 Task: Add Camembert Cheese to the cart.
Action: Mouse moved to (850, 301)
Screenshot: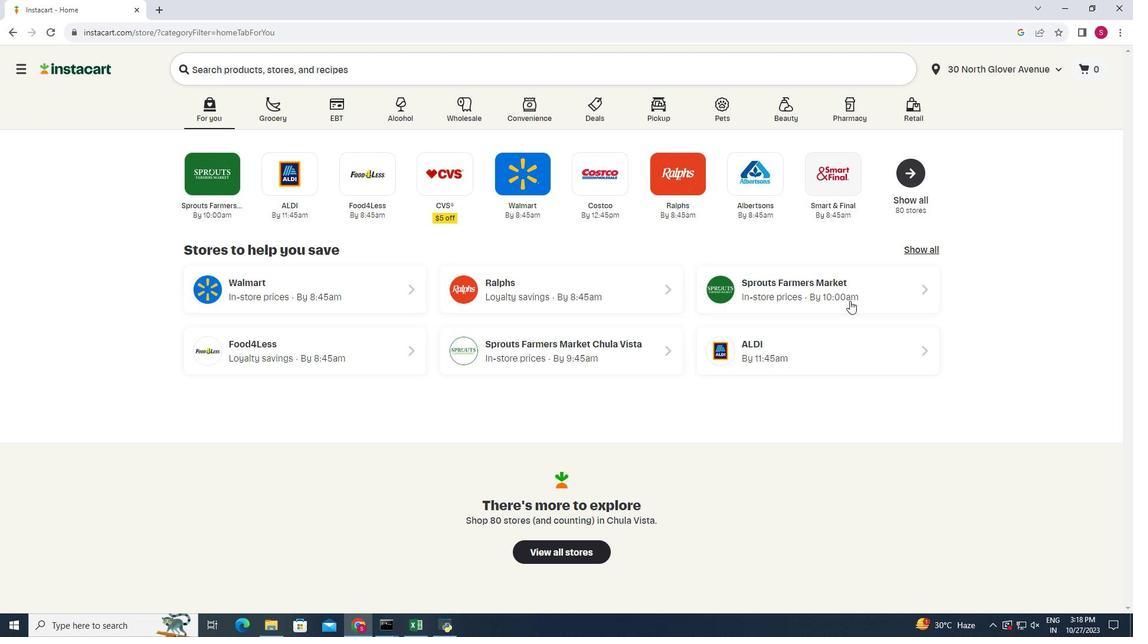 
Action: Mouse pressed left at (850, 301)
Screenshot: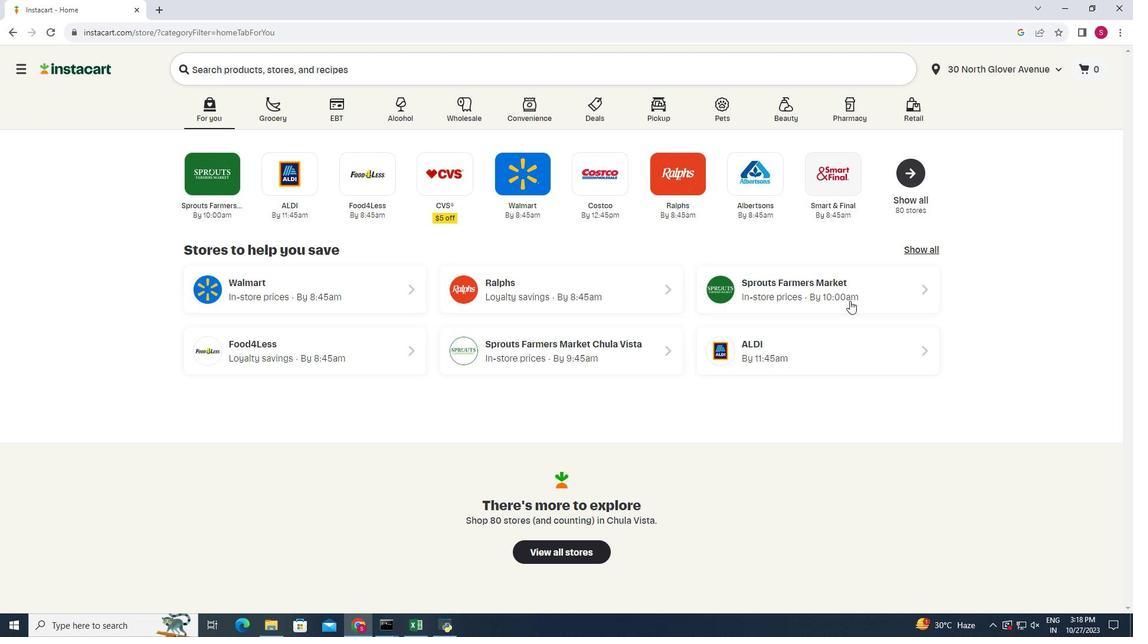 
Action: Mouse moved to (47, 514)
Screenshot: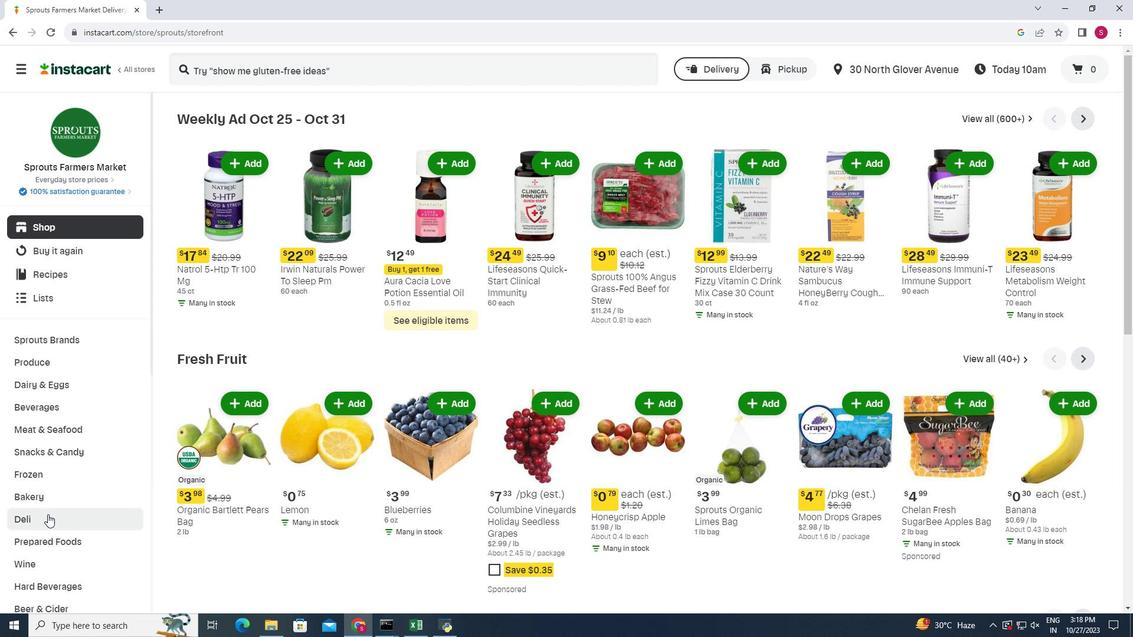 
Action: Mouse pressed left at (47, 514)
Screenshot: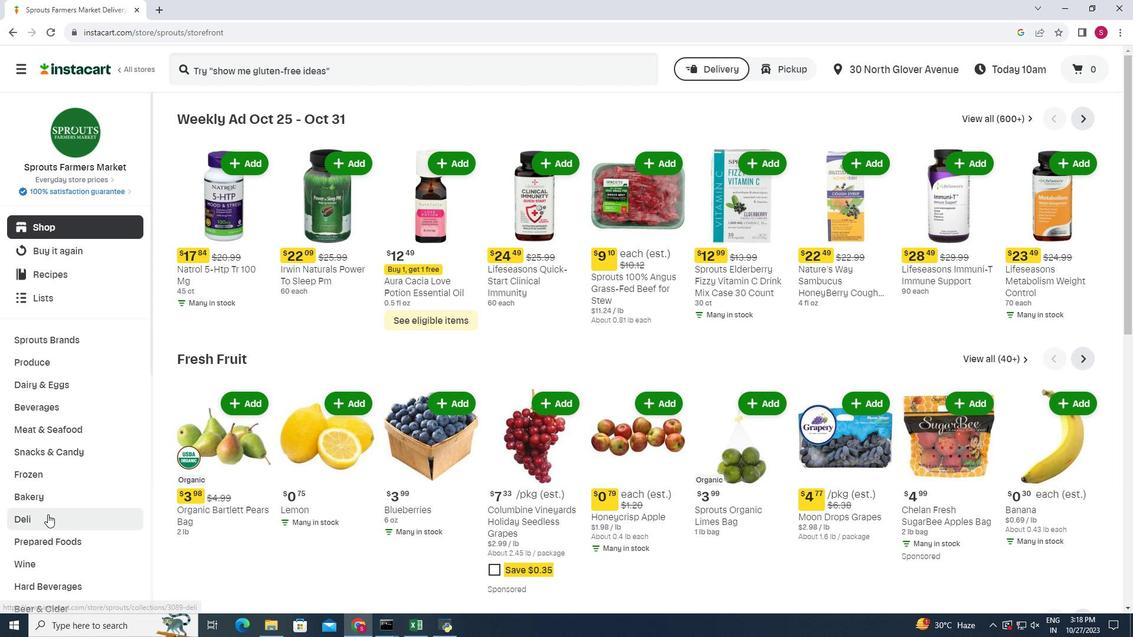 
Action: Mouse moved to (301, 145)
Screenshot: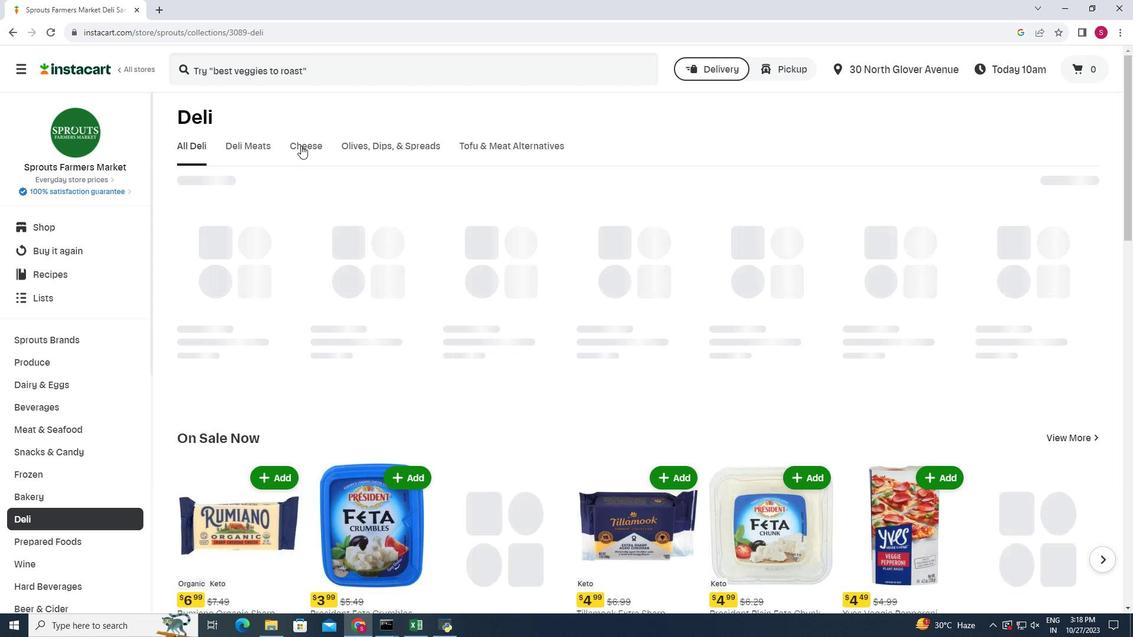 
Action: Mouse pressed left at (301, 145)
Screenshot: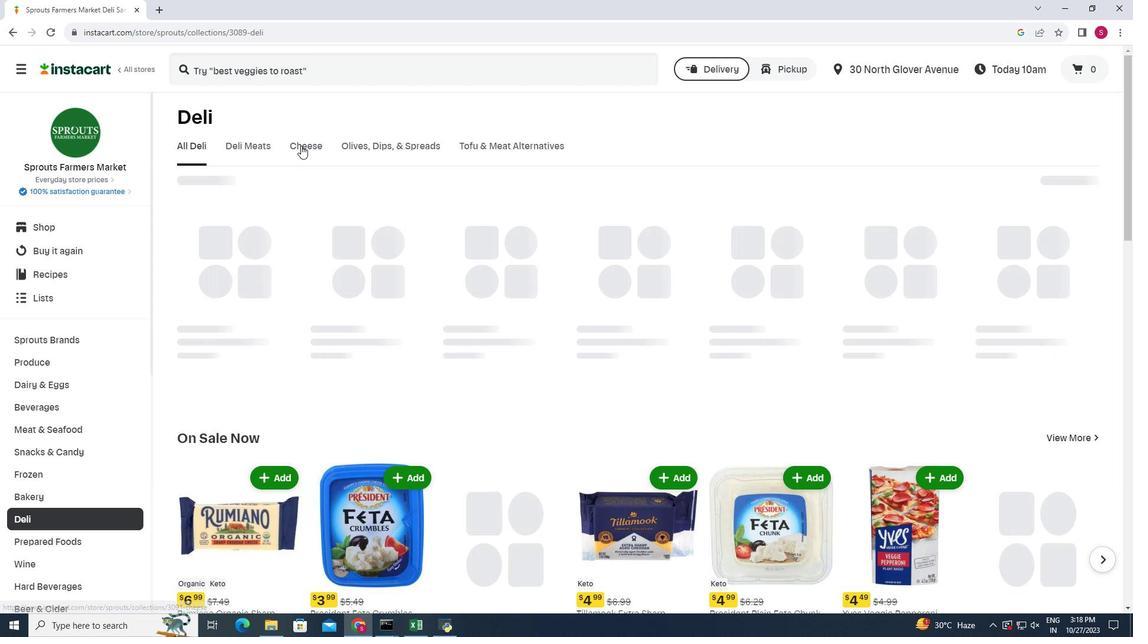 
Action: Mouse moved to (1093, 196)
Screenshot: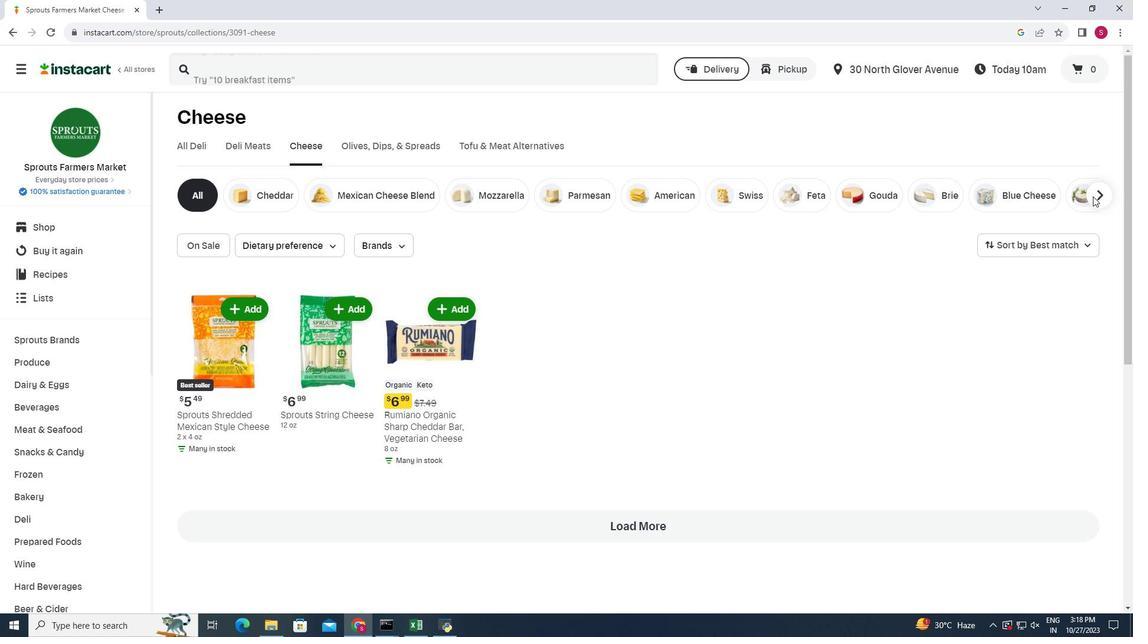 
Action: Mouse pressed left at (1093, 196)
Screenshot: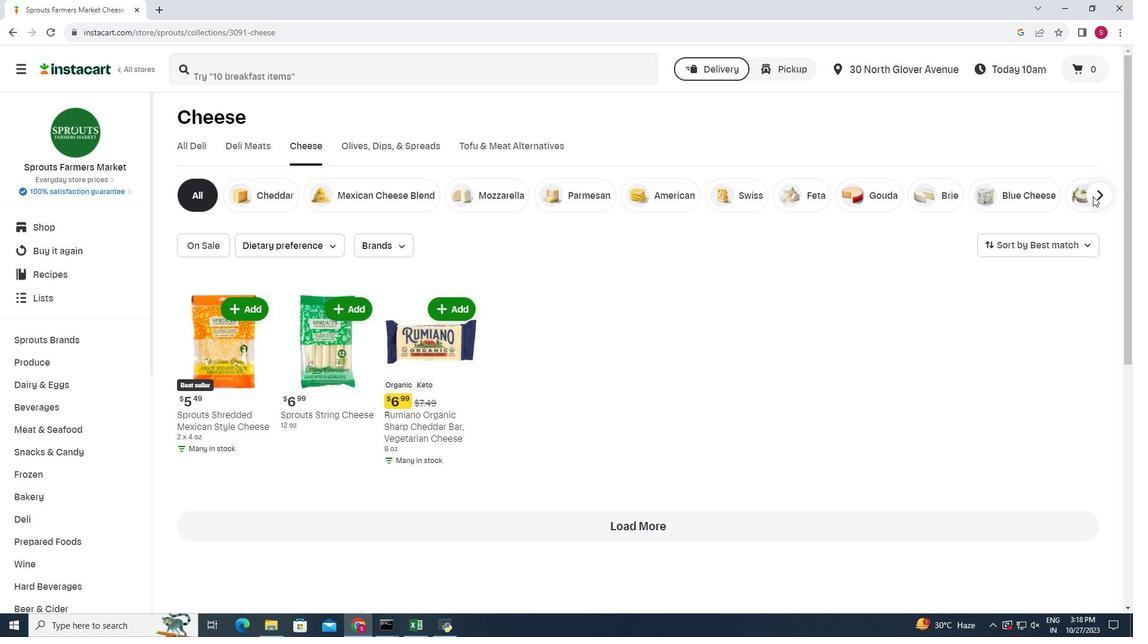 
Action: Mouse moved to (1052, 204)
Screenshot: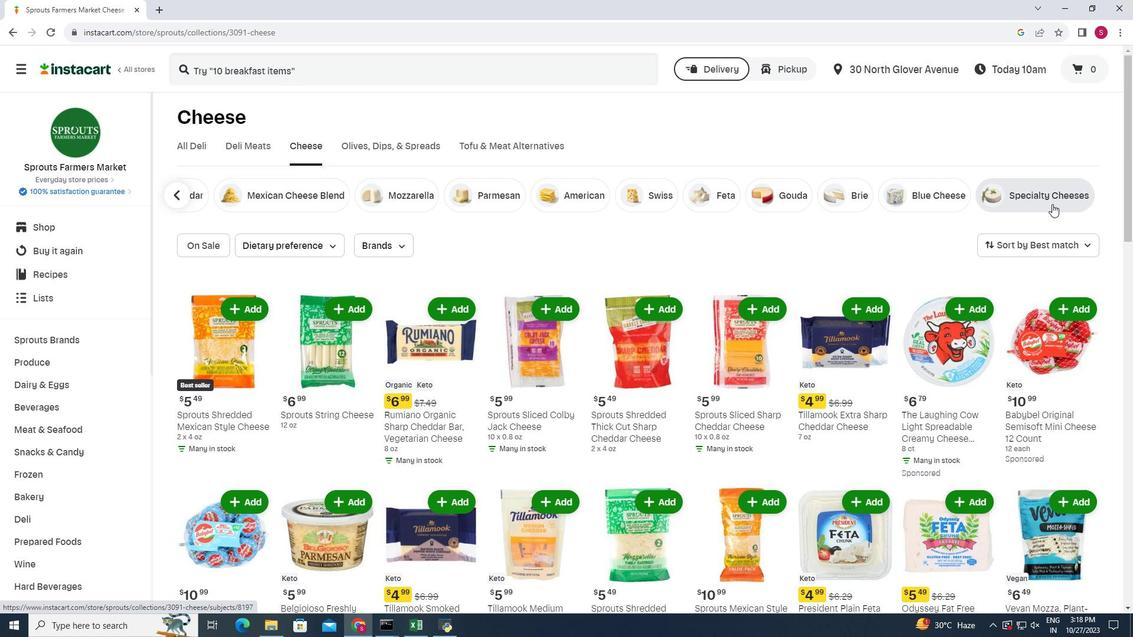 
Action: Mouse pressed left at (1052, 204)
Screenshot: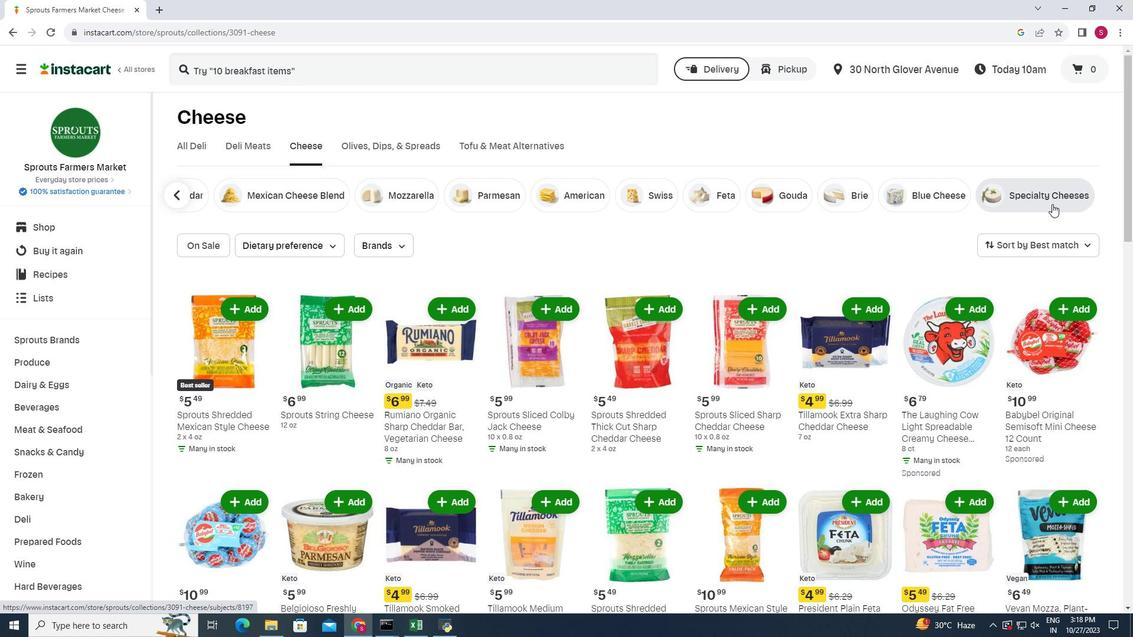 
Action: Mouse moved to (675, 249)
Screenshot: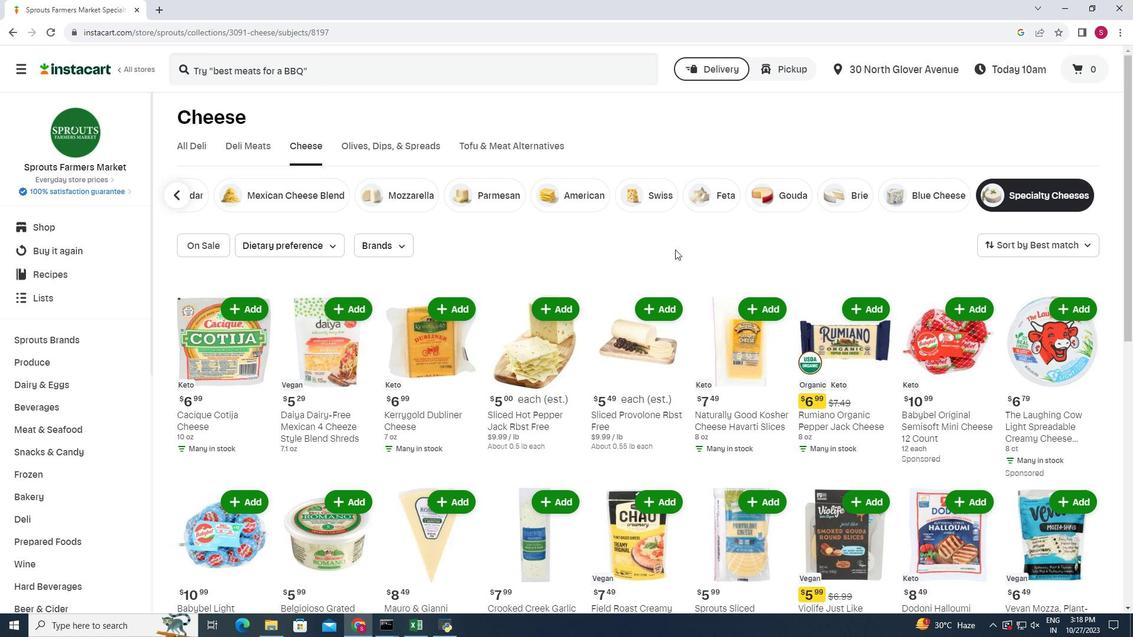 
Action: Mouse scrolled (675, 249) with delta (0, 0)
Screenshot: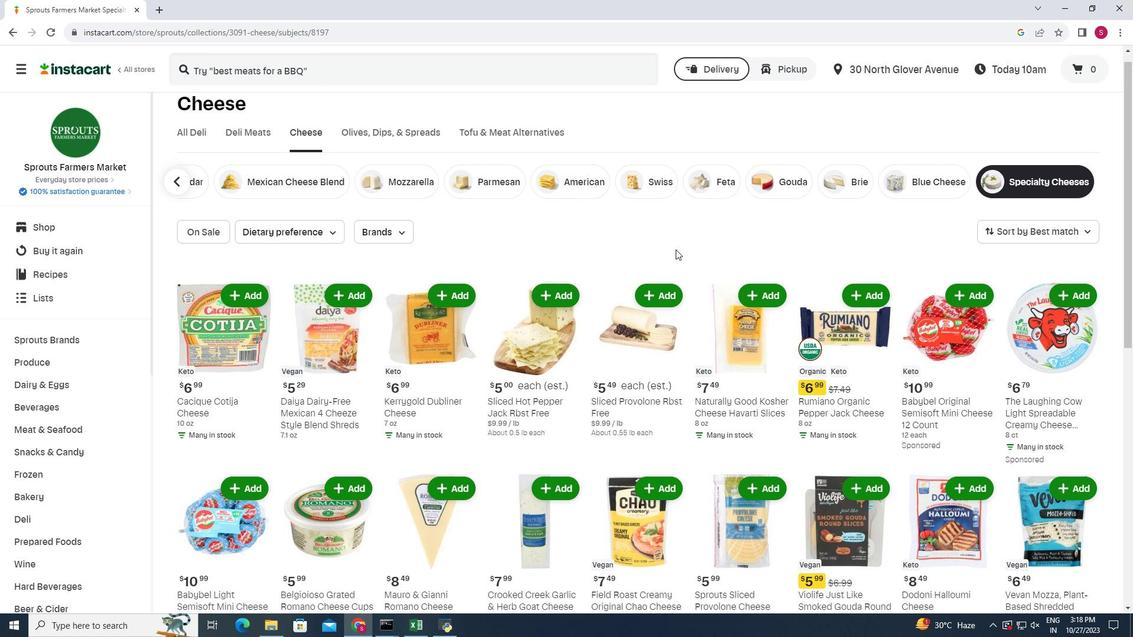 
Action: Mouse moved to (1023, 360)
Screenshot: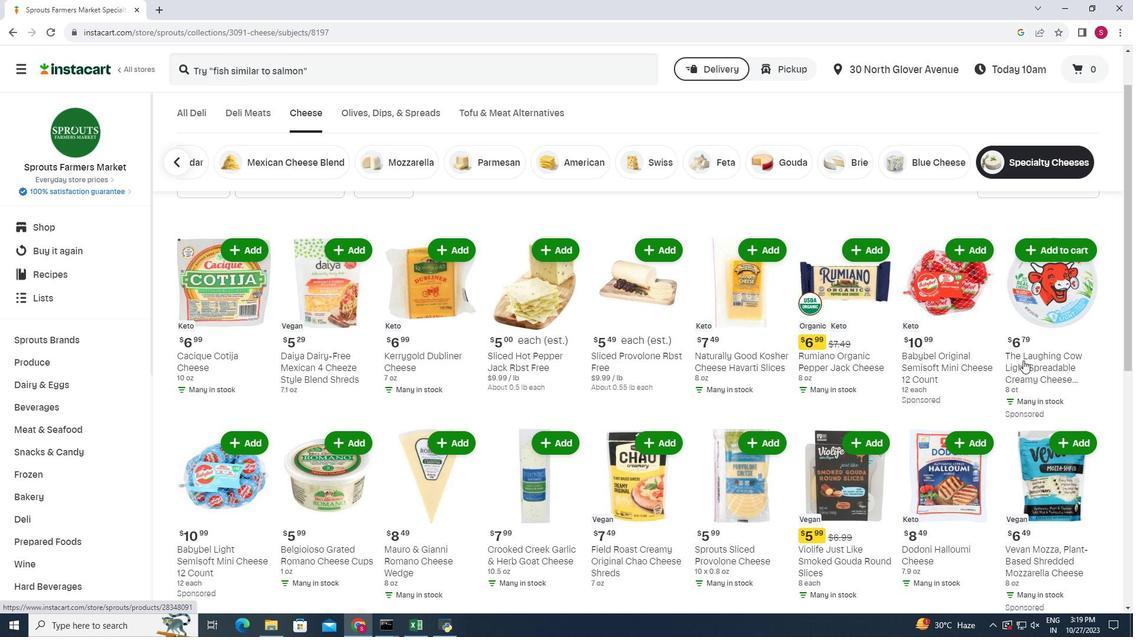 
Action: Mouse scrolled (1023, 360) with delta (0, 0)
Screenshot: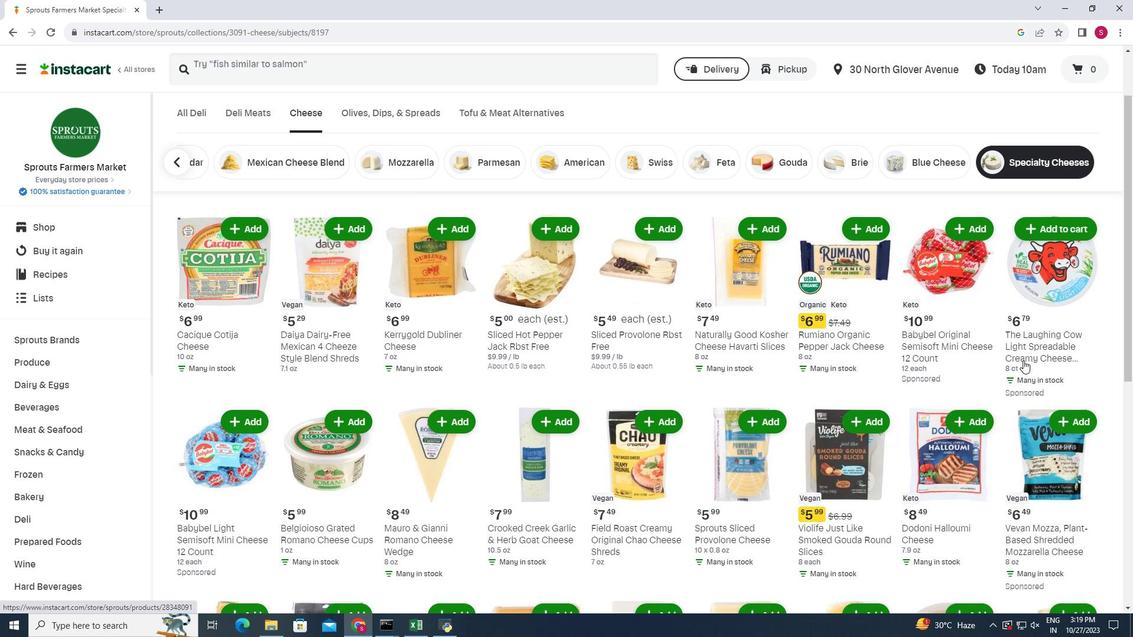 
Action: Mouse scrolled (1023, 360) with delta (0, 0)
Screenshot: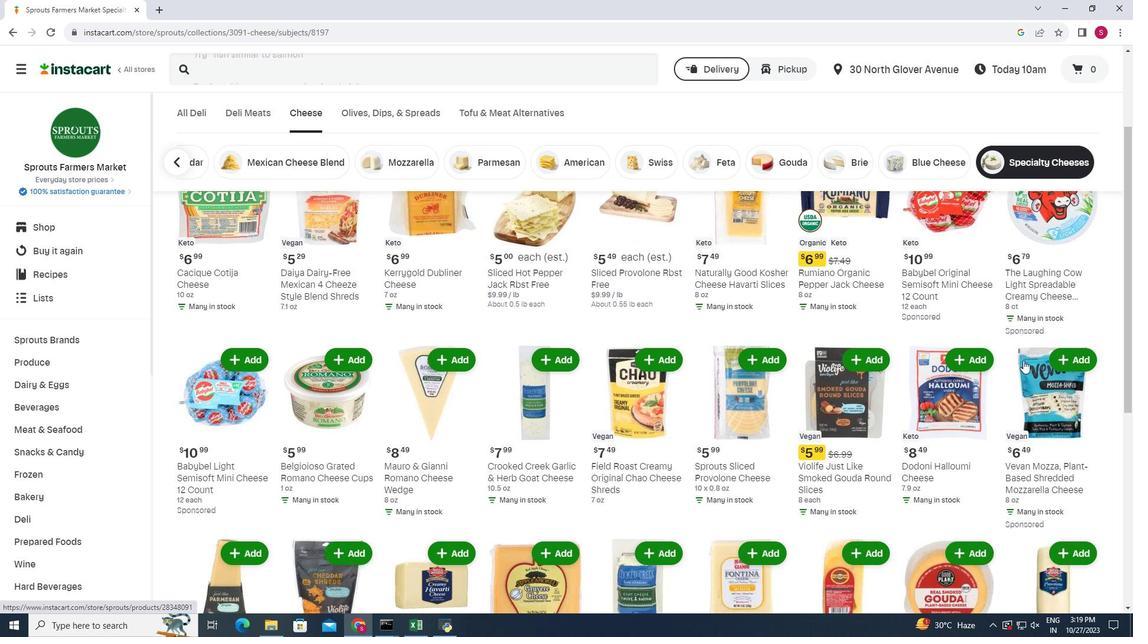 
Action: Mouse moved to (248, 364)
Screenshot: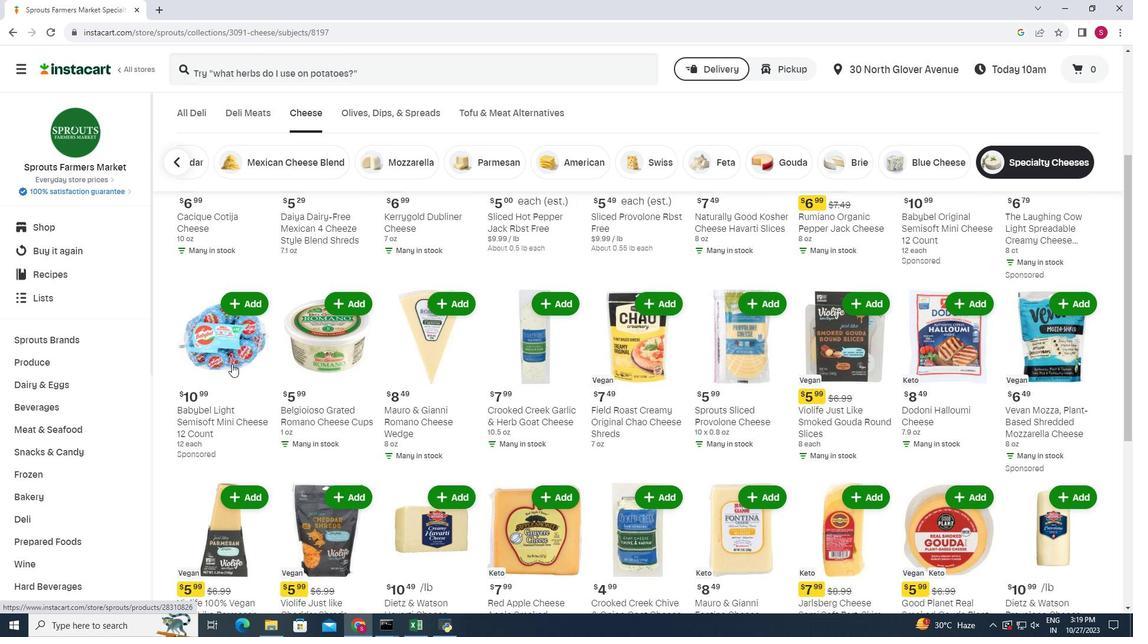 
Action: Mouse scrolled (248, 363) with delta (0, 0)
Screenshot: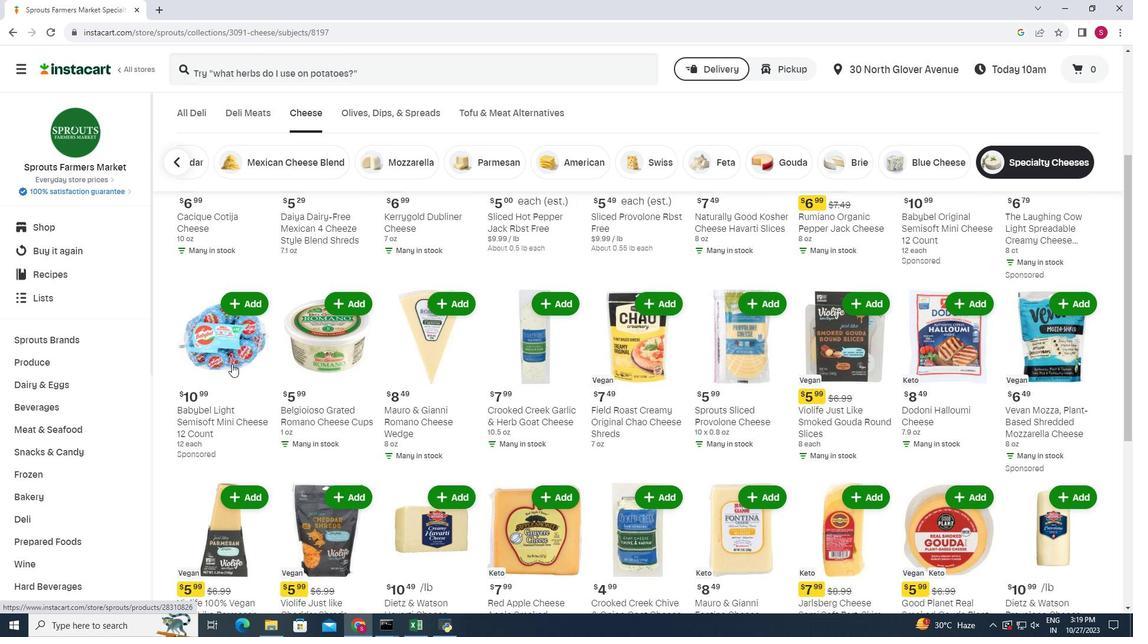 
Action: Mouse moved to (232, 364)
Screenshot: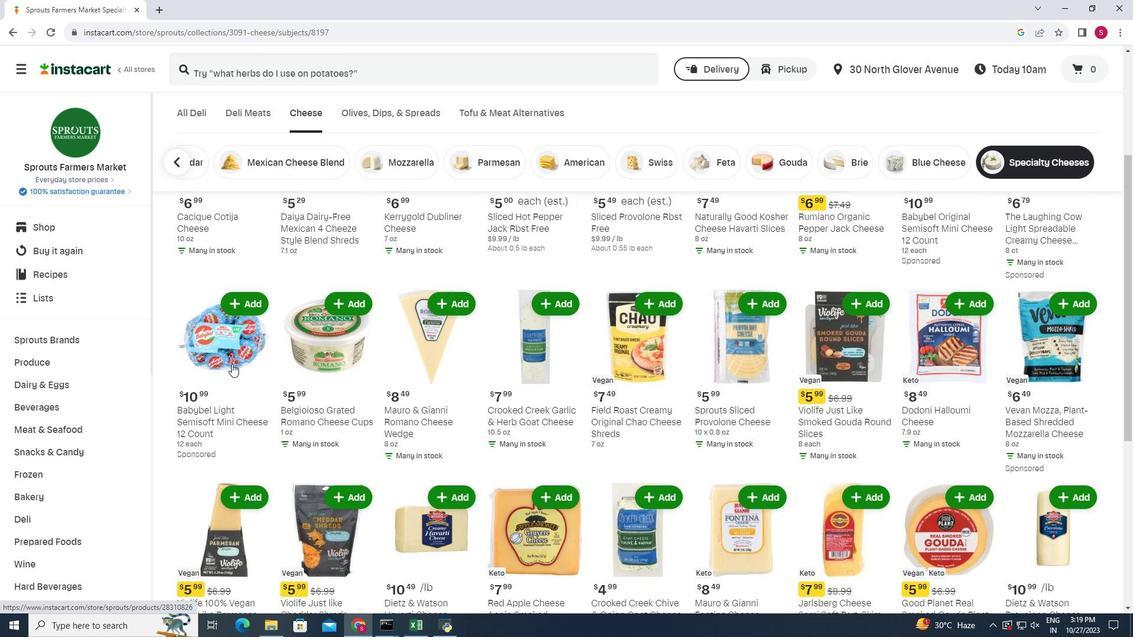 
Action: Mouse scrolled (232, 363) with delta (0, 0)
Screenshot: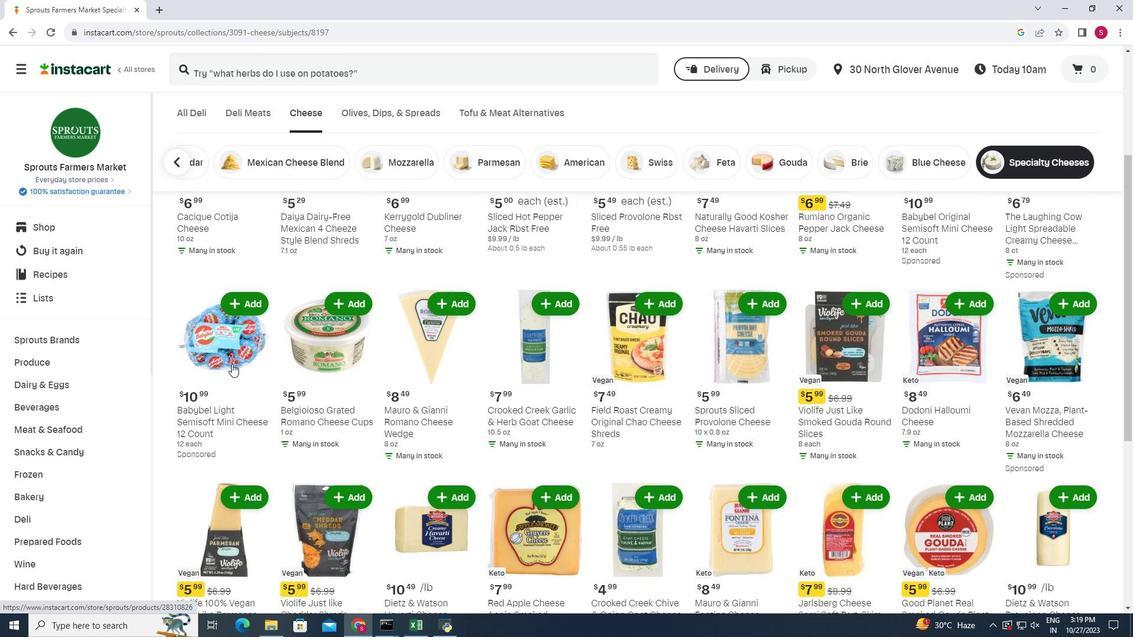 
Action: Mouse moved to (231, 359)
Screenshot: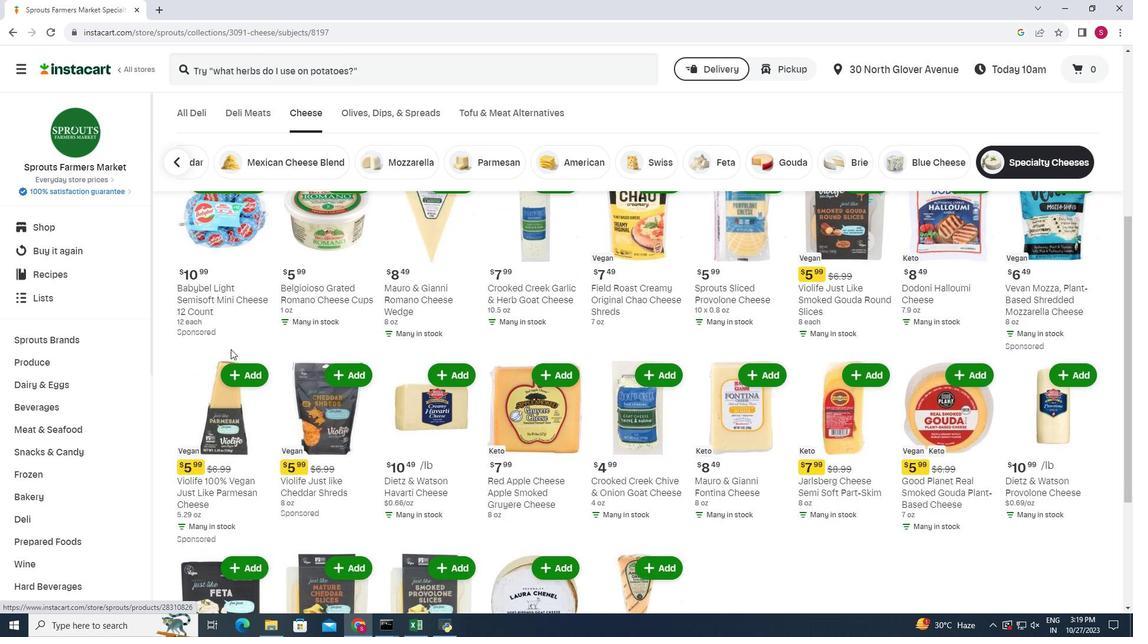 
Action: Mouse scrolled (231, 358) with delta (0, 0)
Screenshot: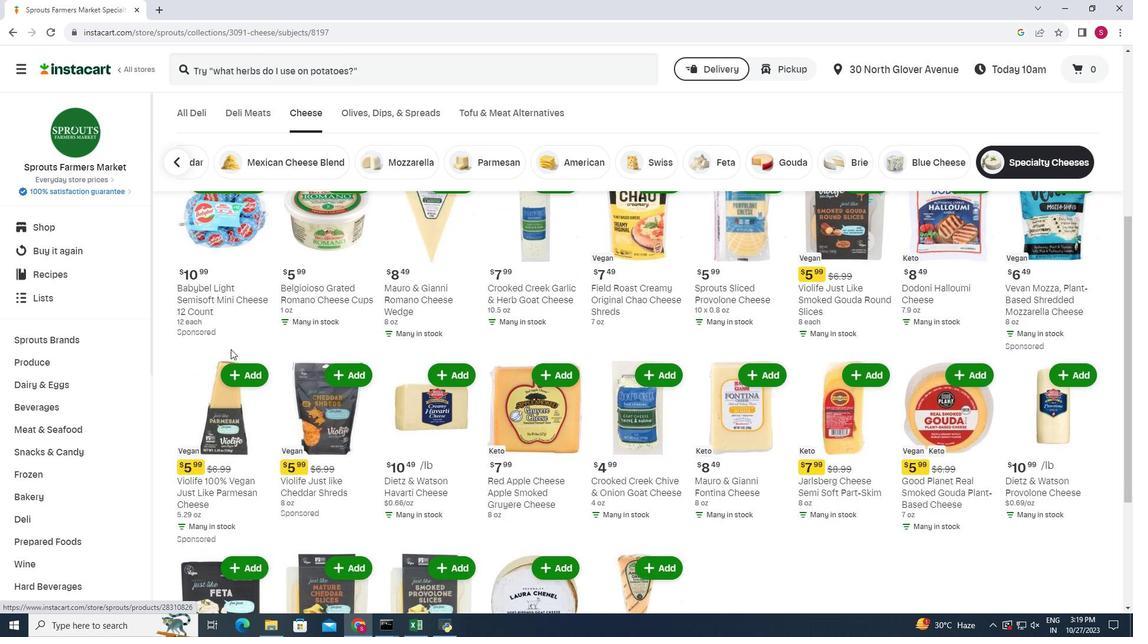 
Action: Mouse moved to (1019, 395)
Screenshot: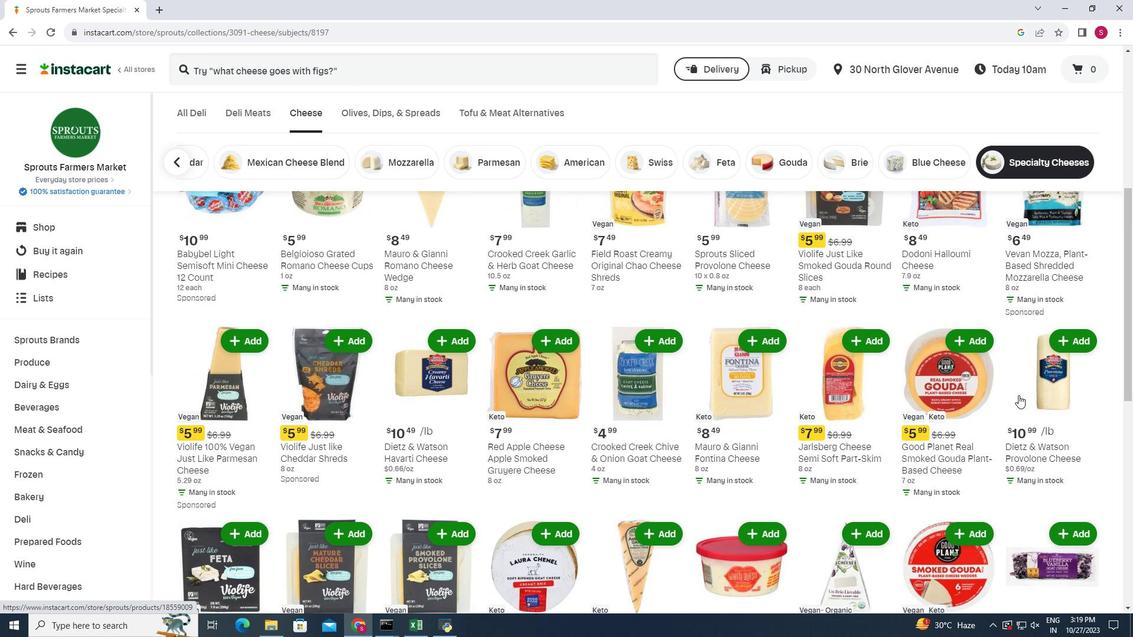 
Action: Mouse scrolled (1019, 395) with delta (0, 0)
Screenshot: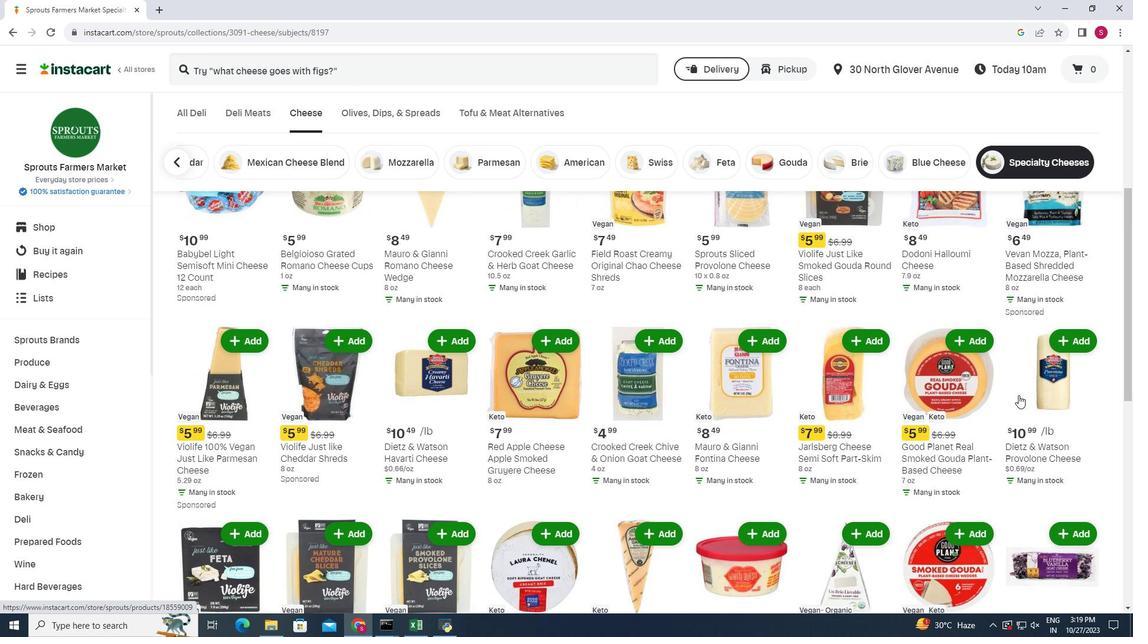 
Action: Mouse moved to (1019, 399)
Screenshot: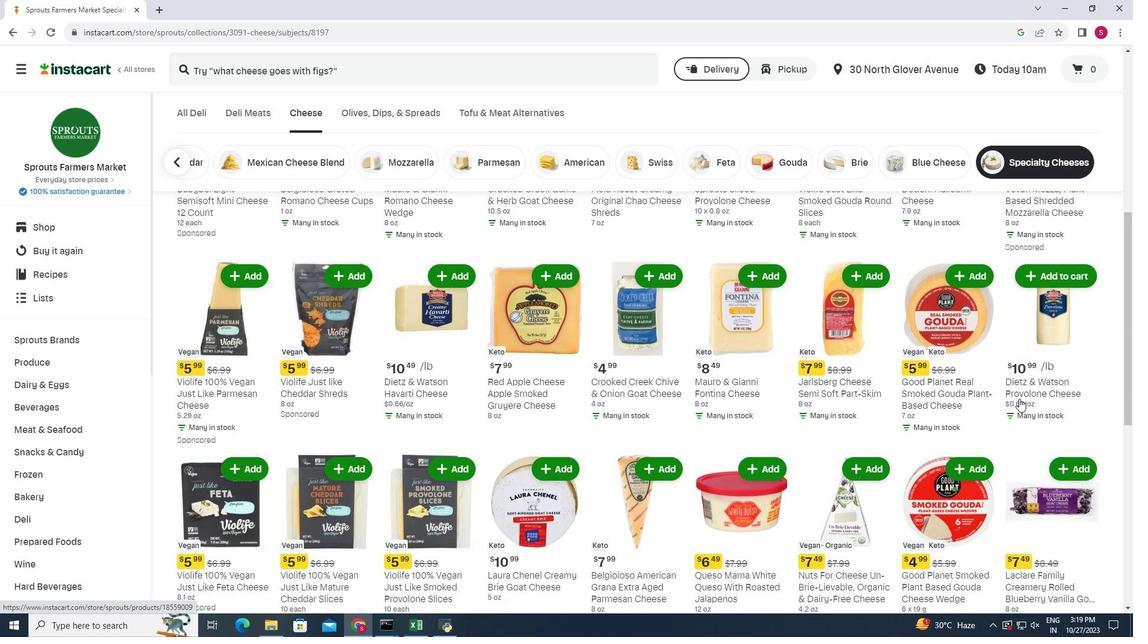 
Action: Mouse scrolled (1019, 398) with delta (0, 0)
Screenshot: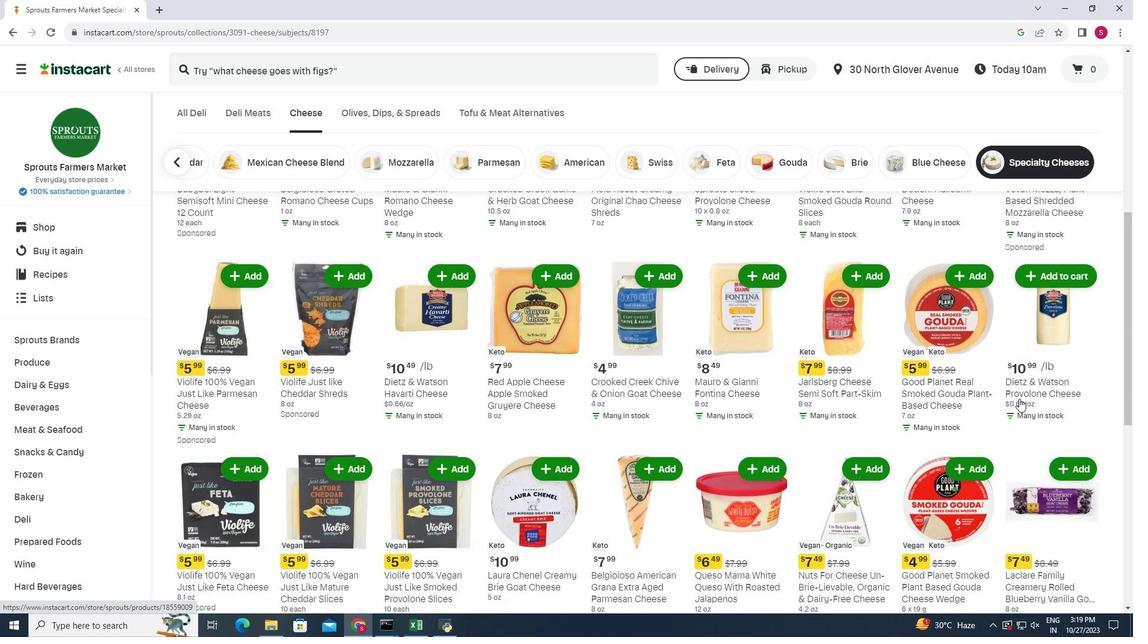 
Action: Mouse scrolled (1019, 398) with delta (0, 0)
Screenshot: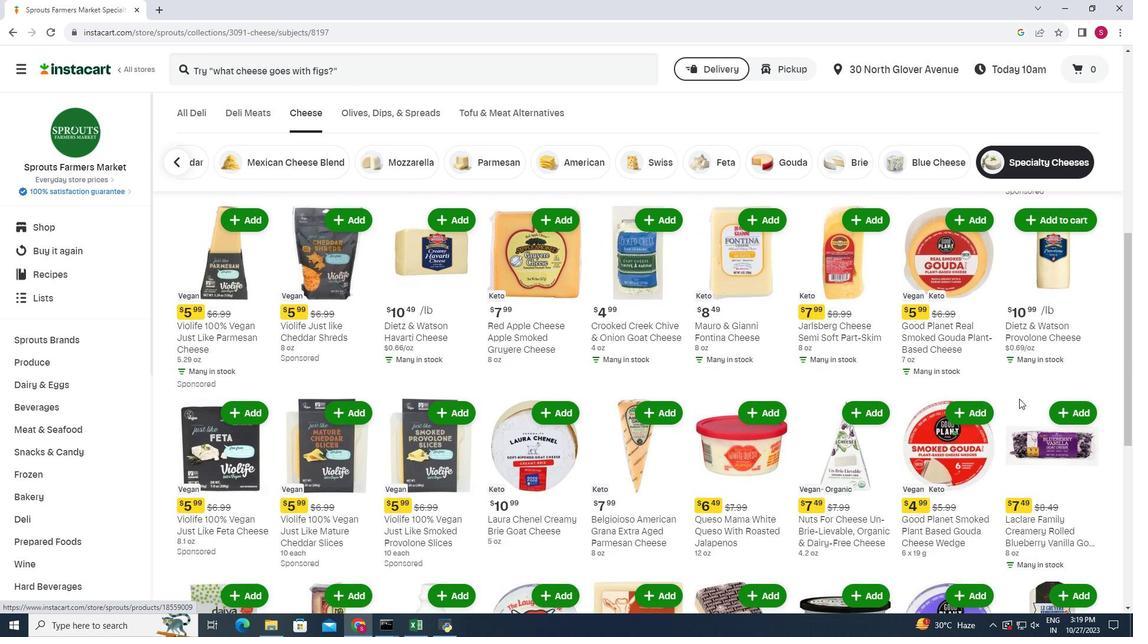
Action: Mouse moved to (210, 412)
Screenshot: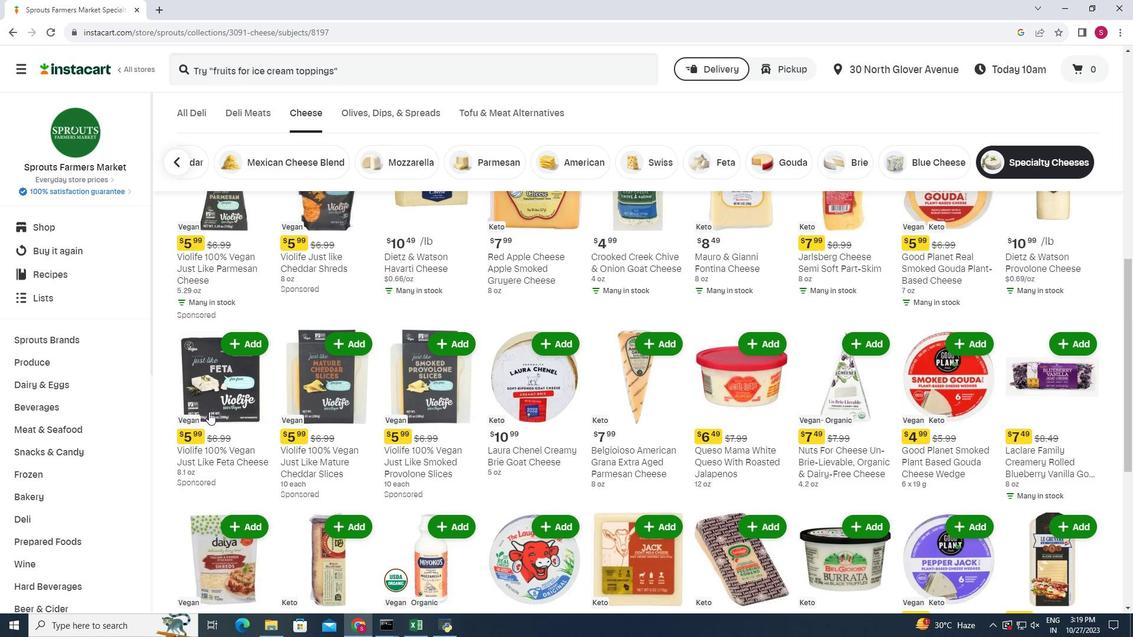 
Action: Mouse scrolled (210, 411) with delta (0, 0)
Screenshot: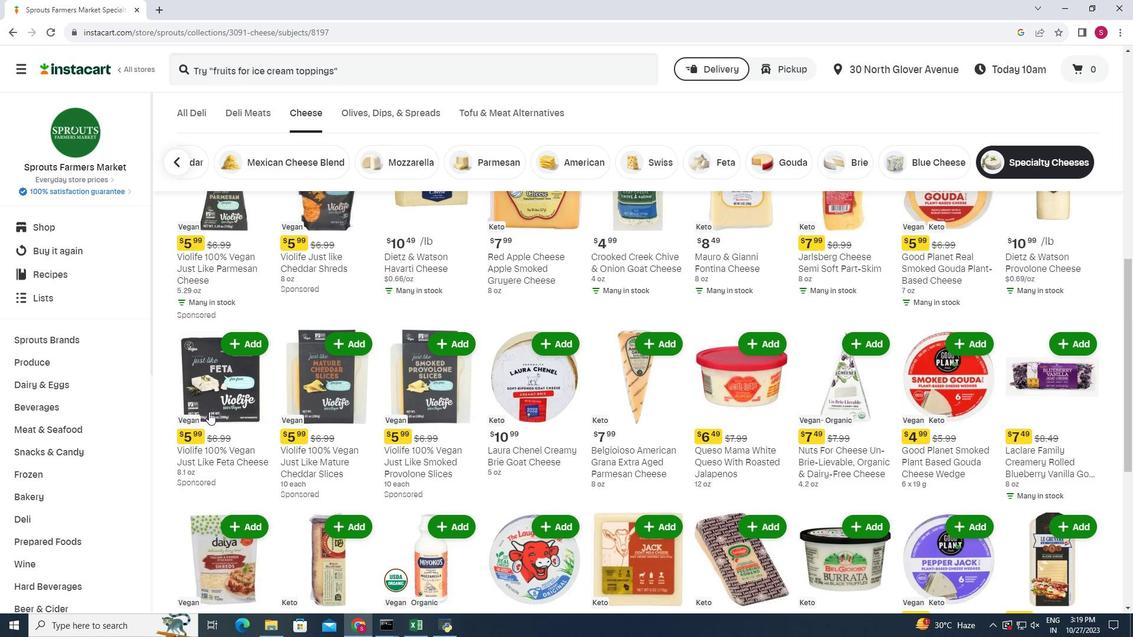 
Action: Mouse moved to (209, 412)
Screenshot: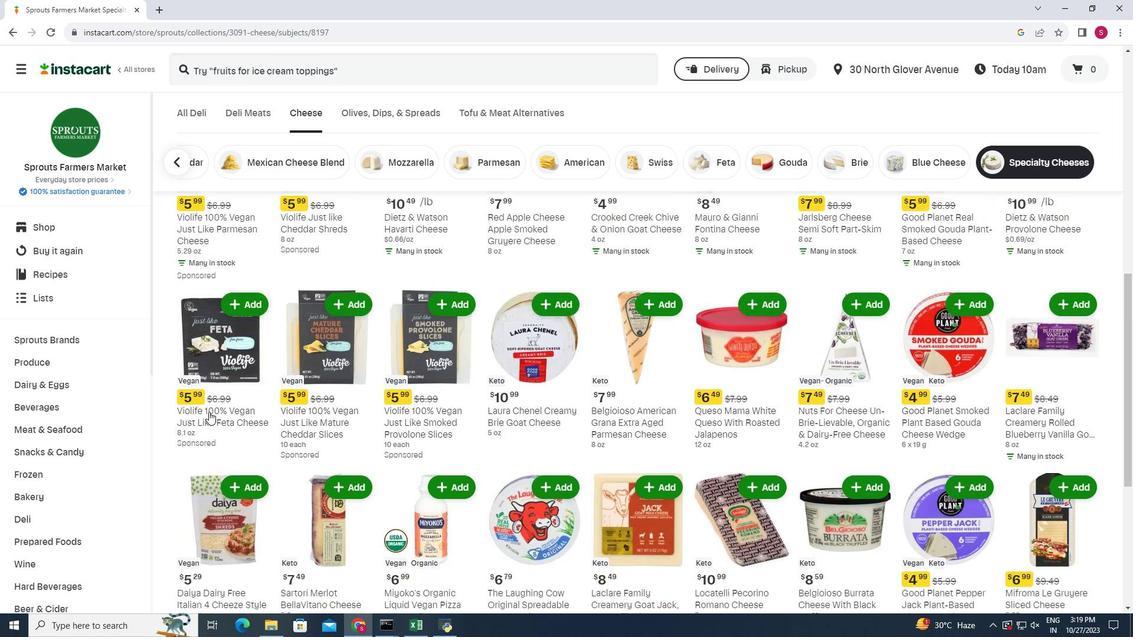 
Action: Mouse scrolled (209, 411) with delta (0, 0)
Screenshot: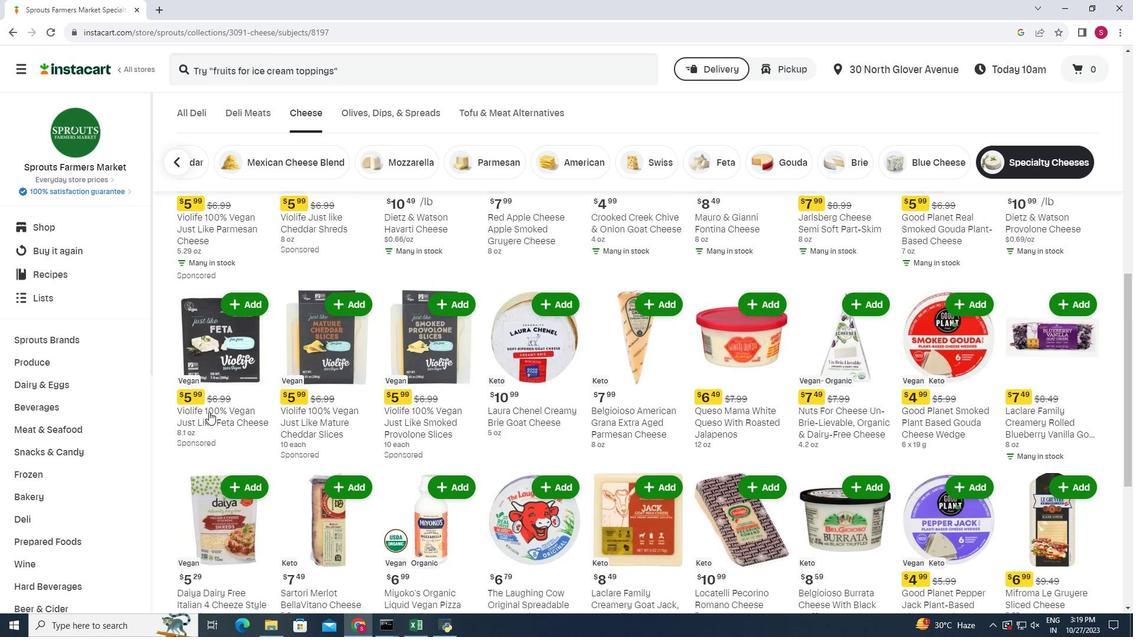 
Action: Mouse scrolled (209, 411) with delta (0, 0)
Screenshot: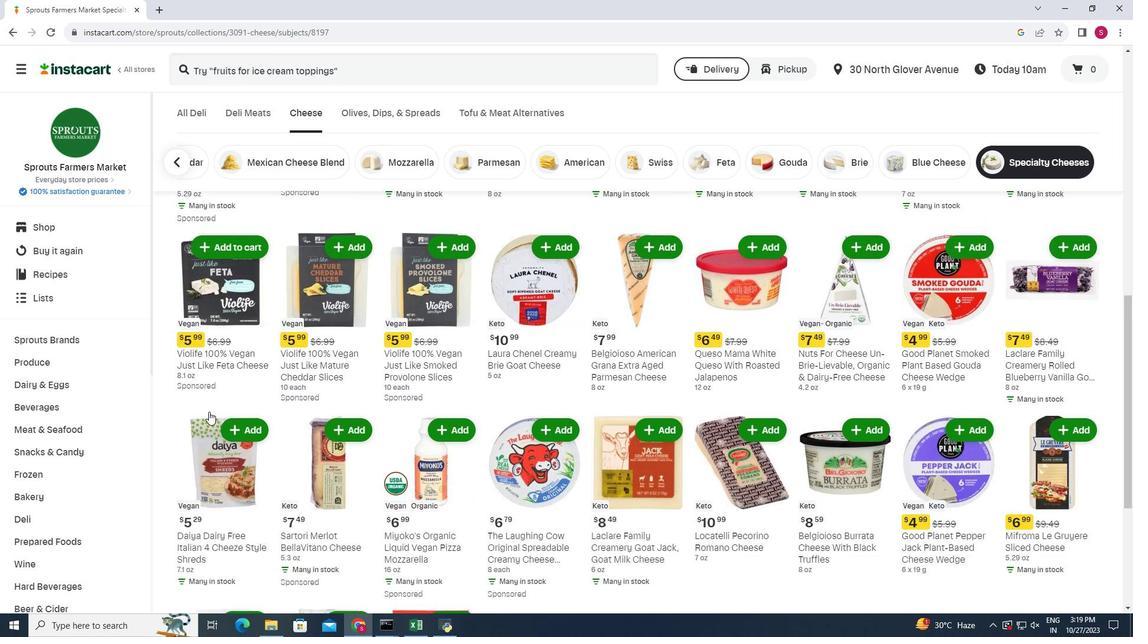 
Action: Mouse moved to (1028, 448)
Screenshot: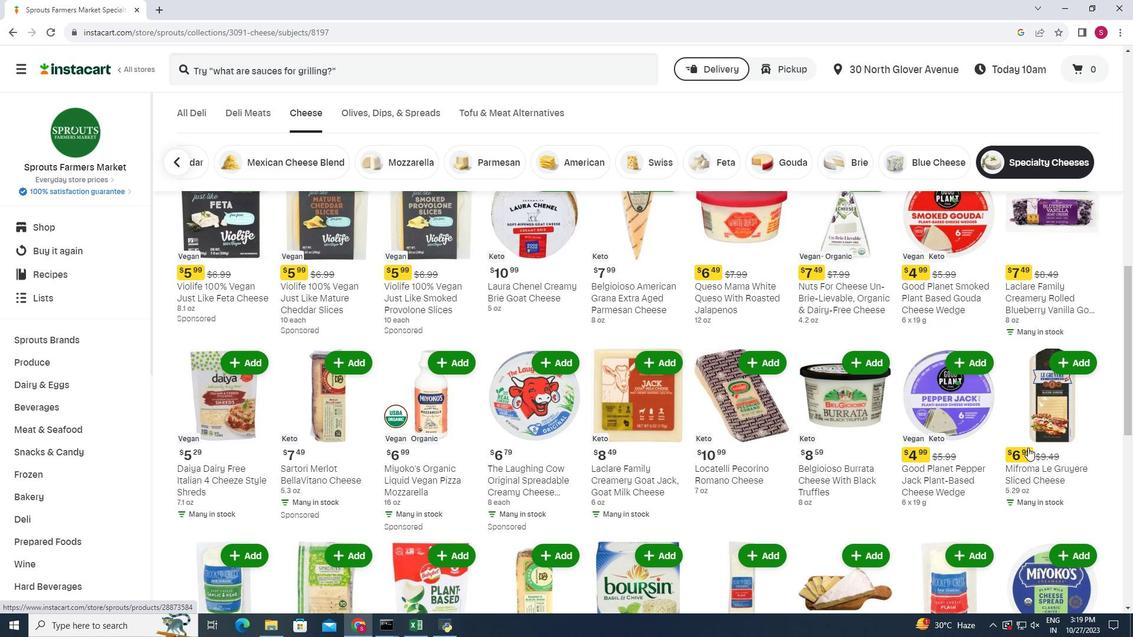 
Action: Mouse scrolled (1028, 448) with delta (0, 0)
Screenshot: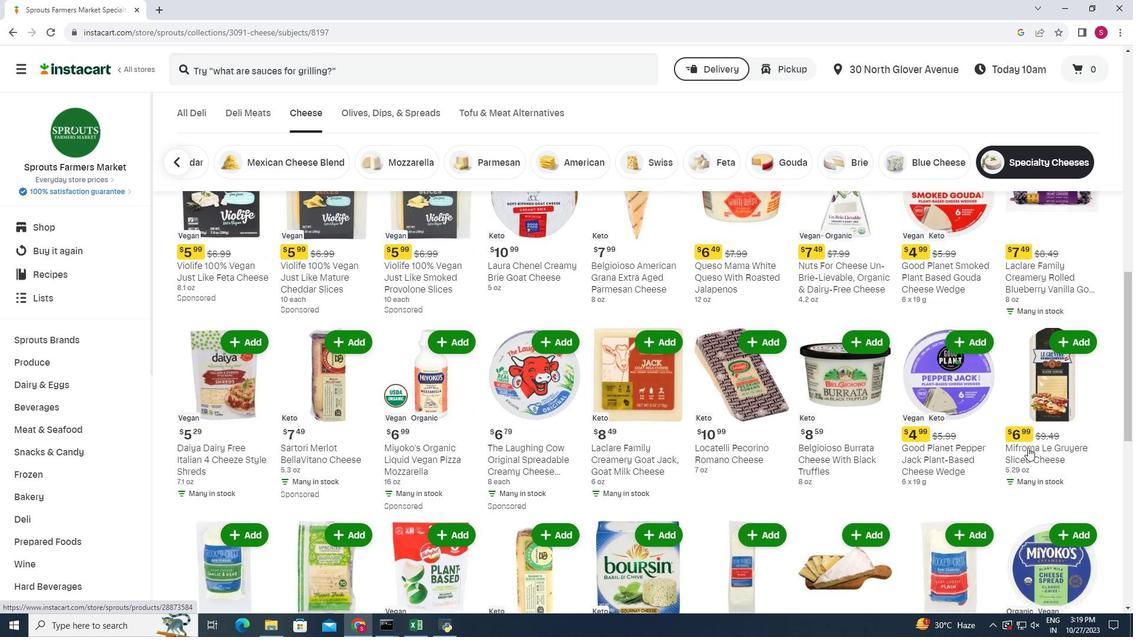 
Action: Mouse moved to (1028, 448)
Screenshot: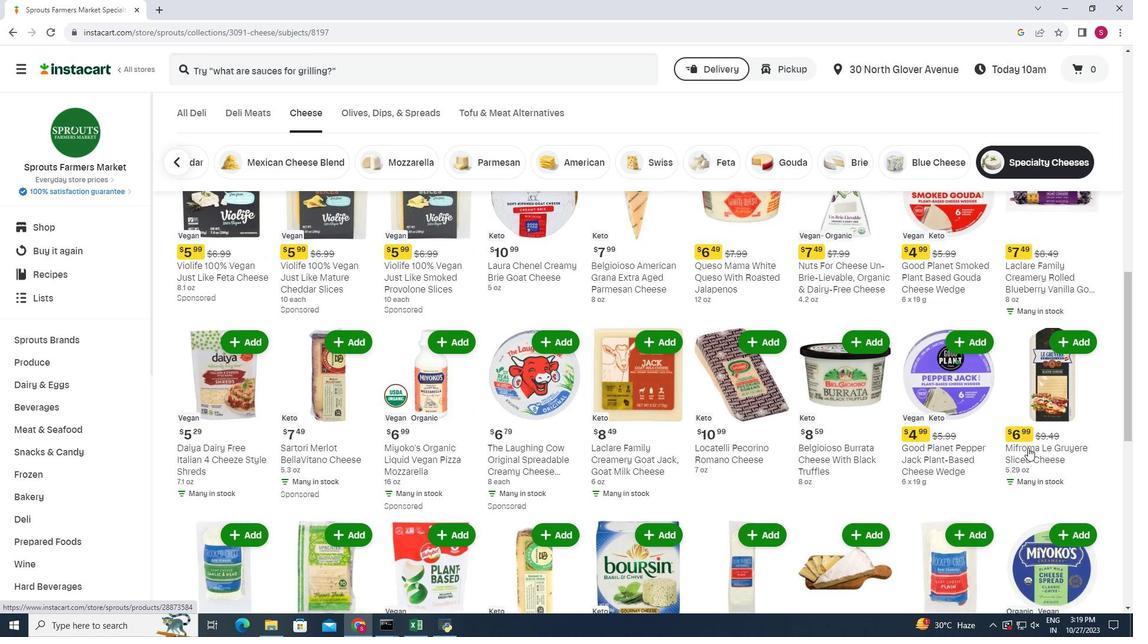 
Action: Mouse scrolled (1028, 447) with delta (0, 0)
Screenshot: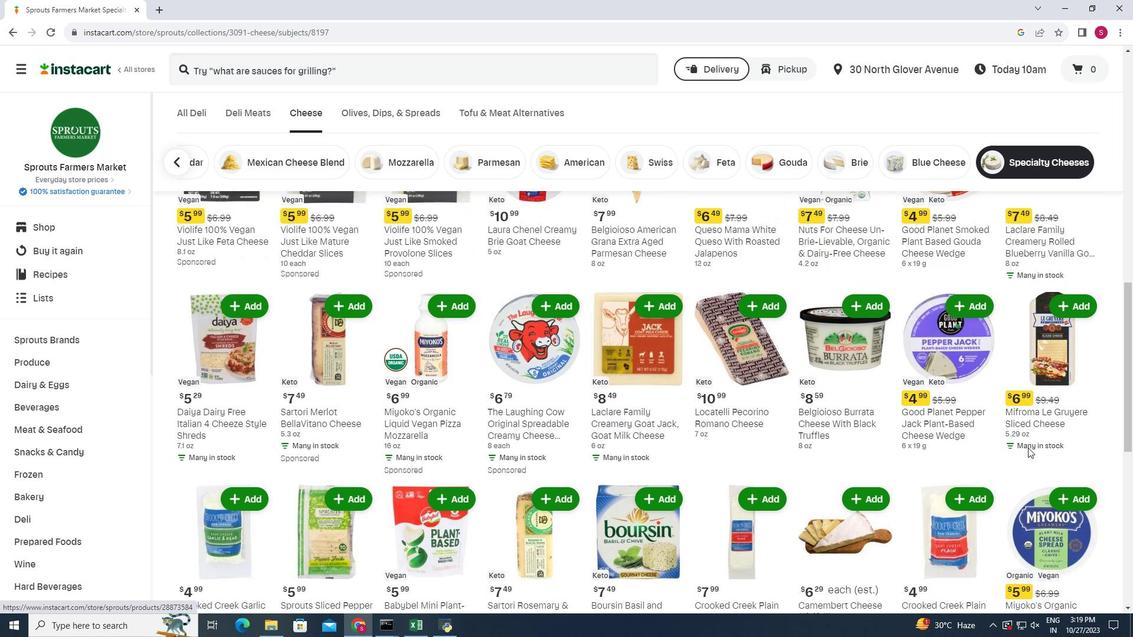 
Action: Mouse scrolled (1028, 447) with delta (0, 0)
Screenshot: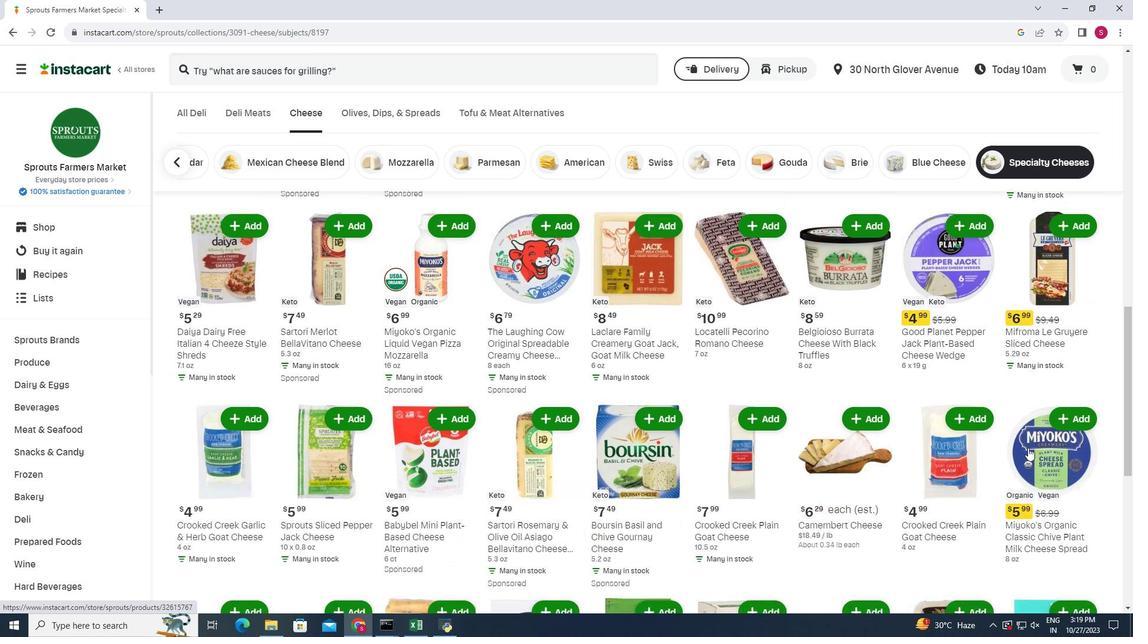 
Action: Mouse moved to (843, 374)
Screenshot: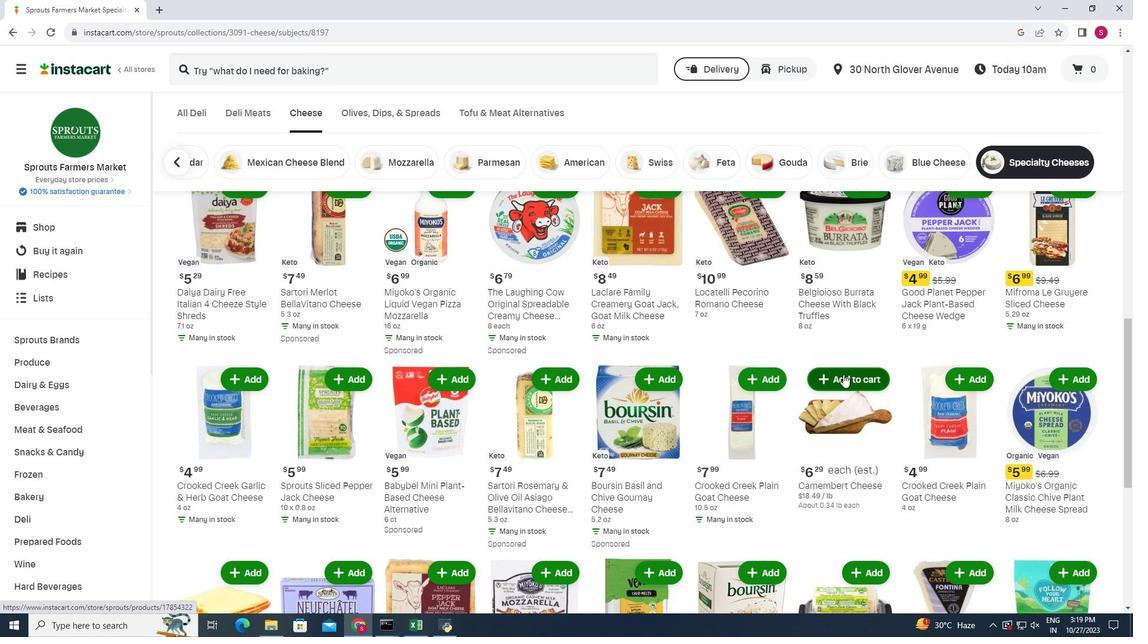 
Action: Mouse pressed left at (843, 374)
Screenshot: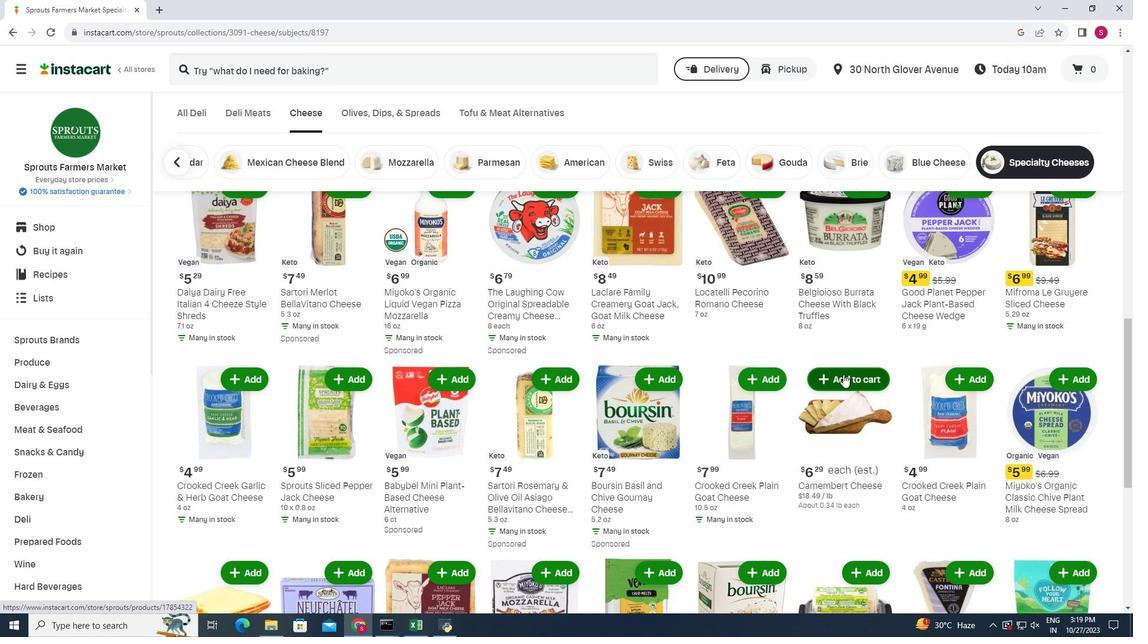 
Action: Mouse moved to (823, 338)
Screenshot: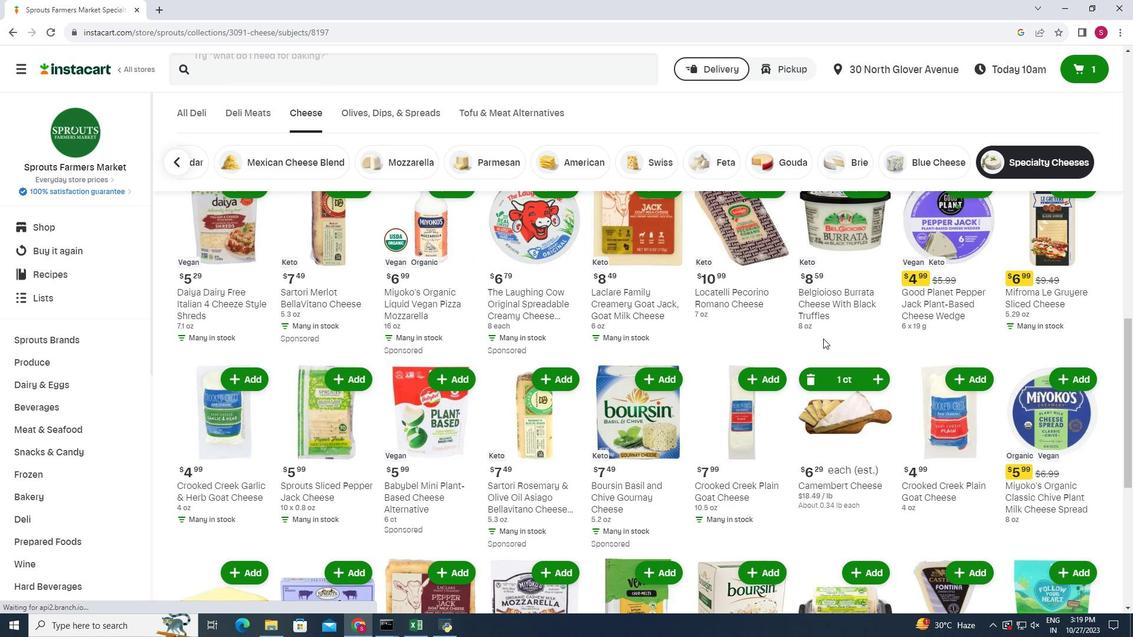 
